 Task: Reply All to email with the signature Andrew Lee with the subject 'Sales pitch' from softage.1@softage.net with the message 'I wanted to confirm the schedule for the upcoming training sessions.'
Action: Mouse moved to (1144, 190)
Screenshot: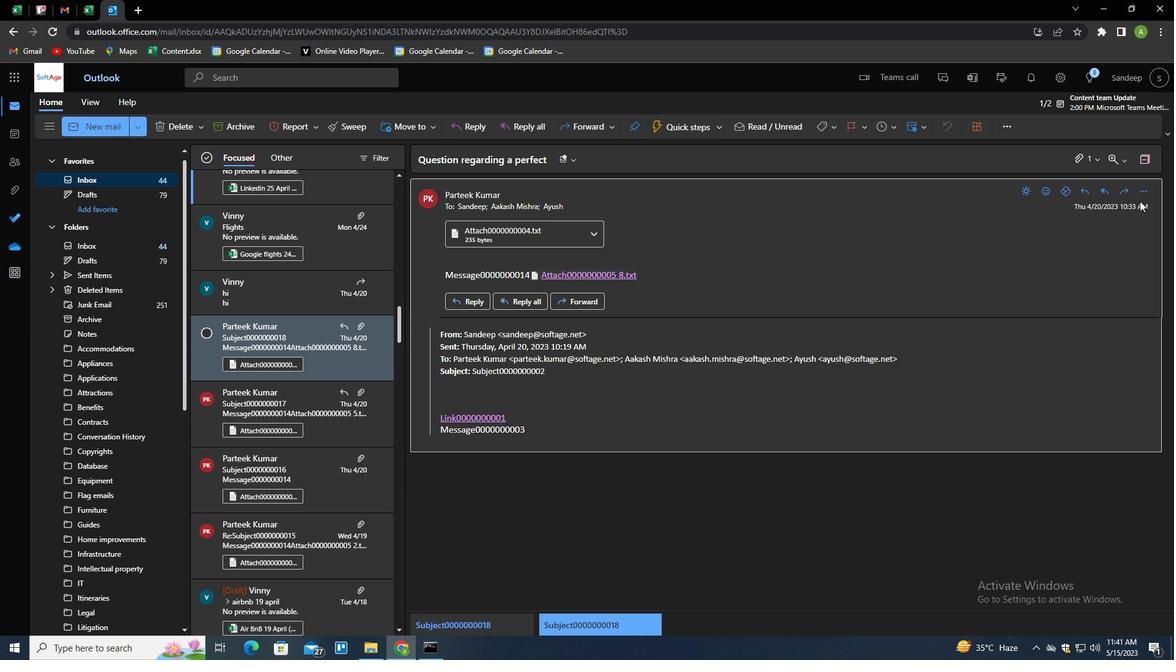 
Action: Mouse pressed left at (1144, 190)
Screenshot: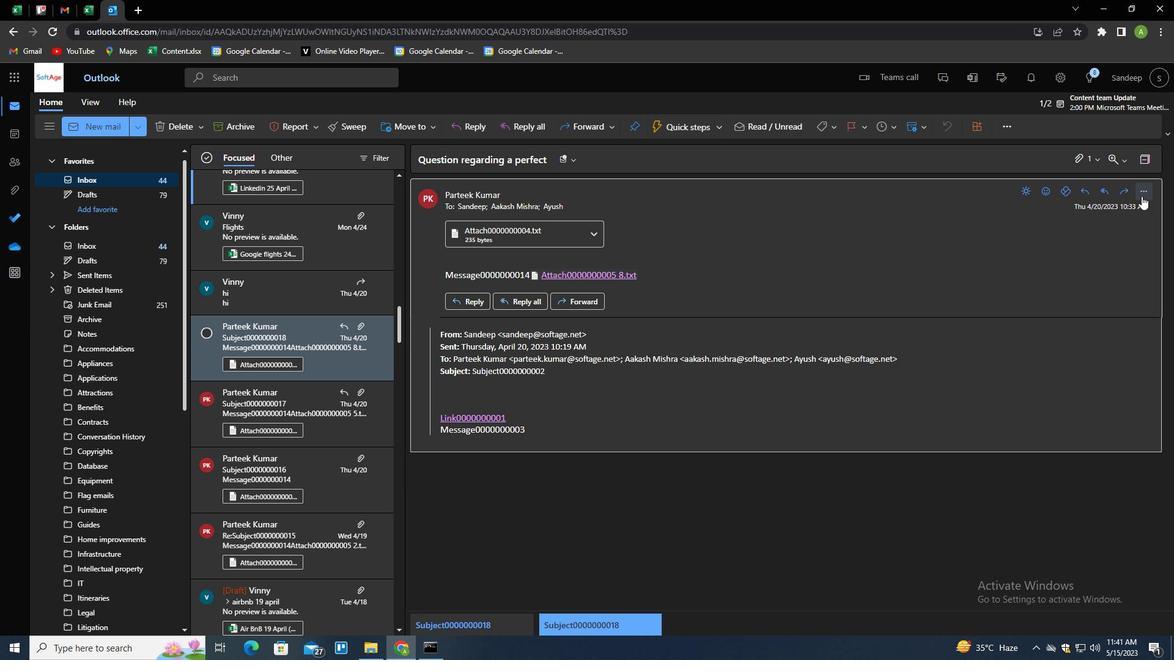
Action: Mouse moved to (1091, 229)
Screenshot: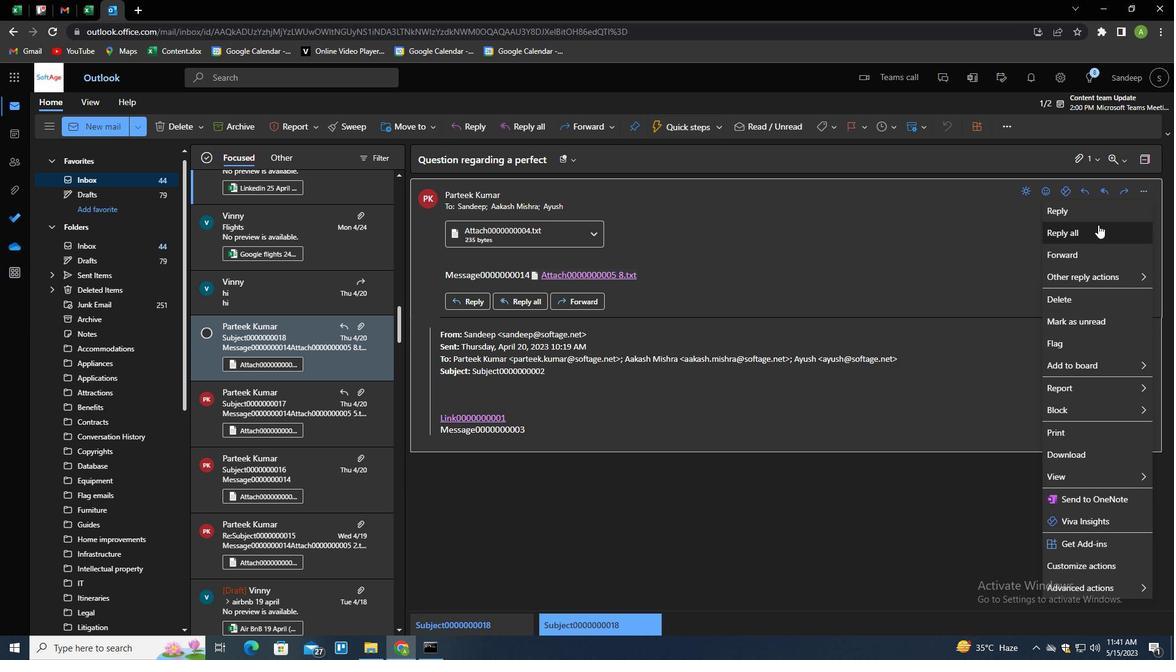 
Action: Mouse pressed left at (1091, 229)
Screenshot: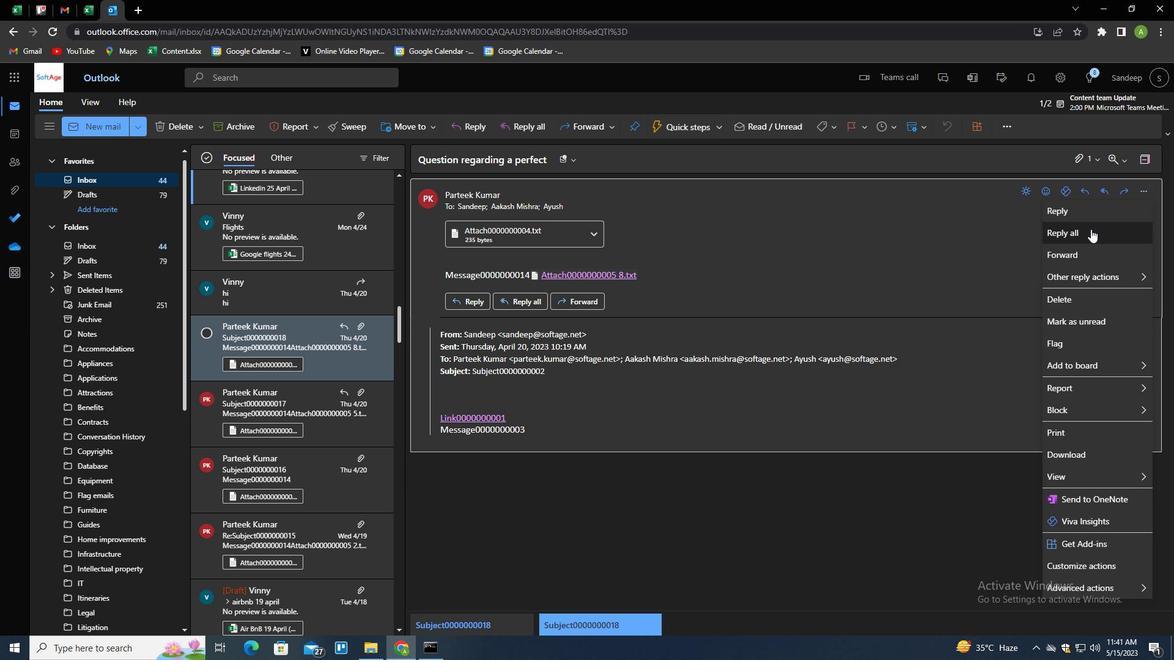 
Action: Mouse moved to (423, 348)
Screenshot: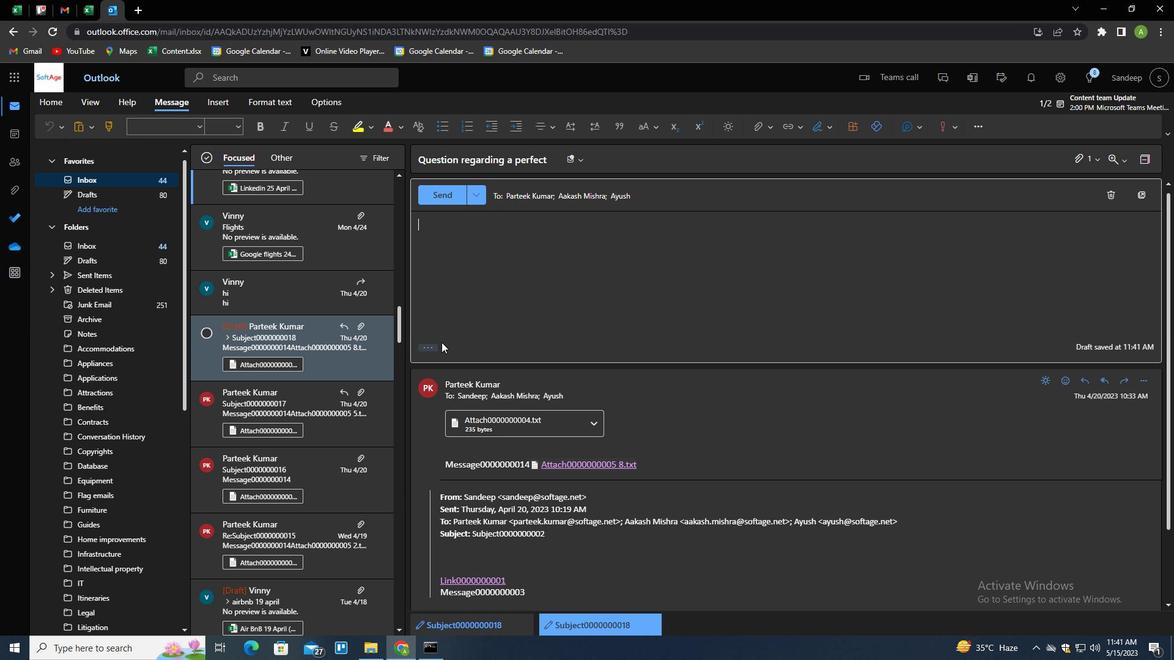 
Action: Mouse pressed left at (423, 348)
Screenshot: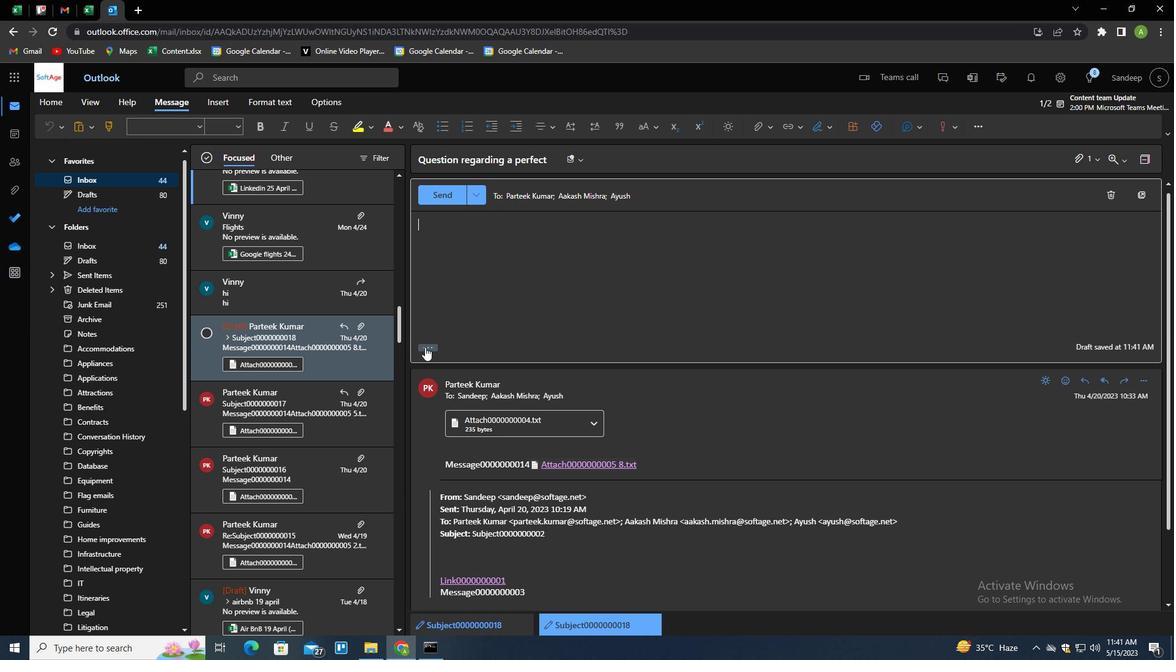
Action: Mouse moved to (816, 132)
Screenshot: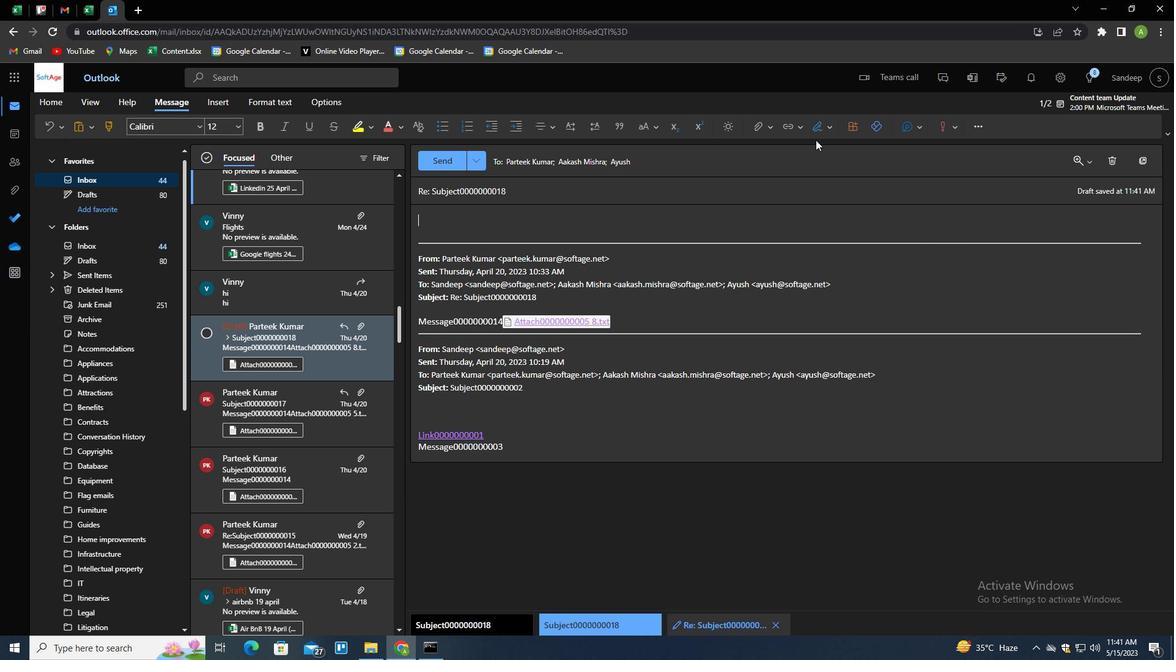 
Action: Mouse pressed left at (816, 132)
Screenshot: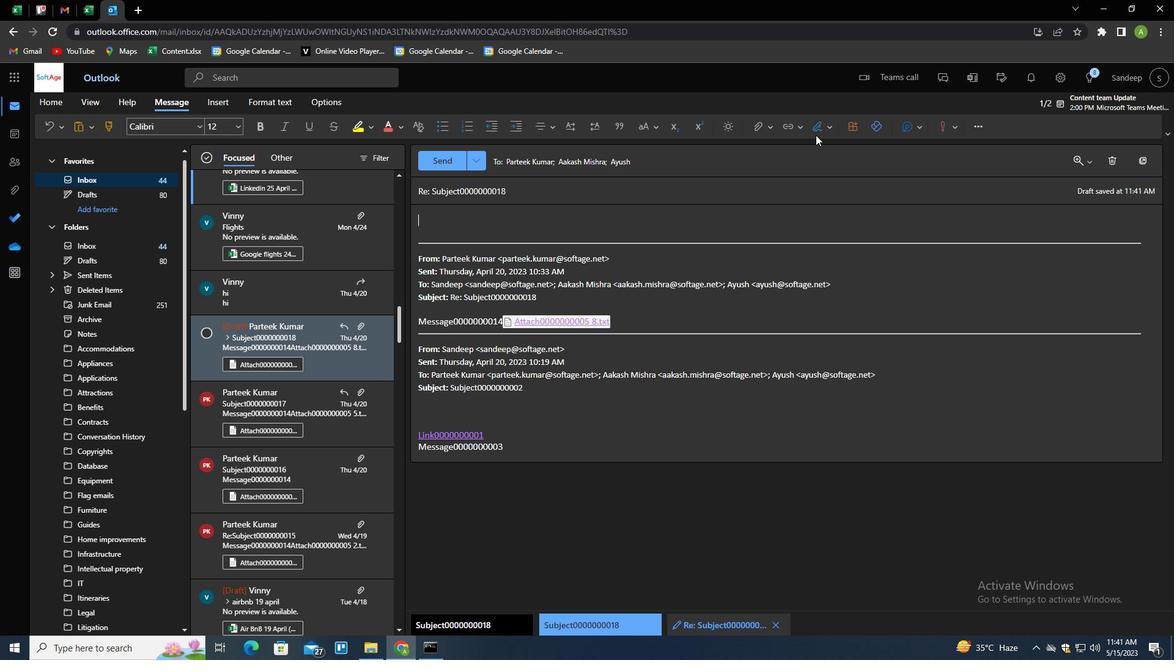 
Action: Mouse moved to (810, 175)
Screenshot: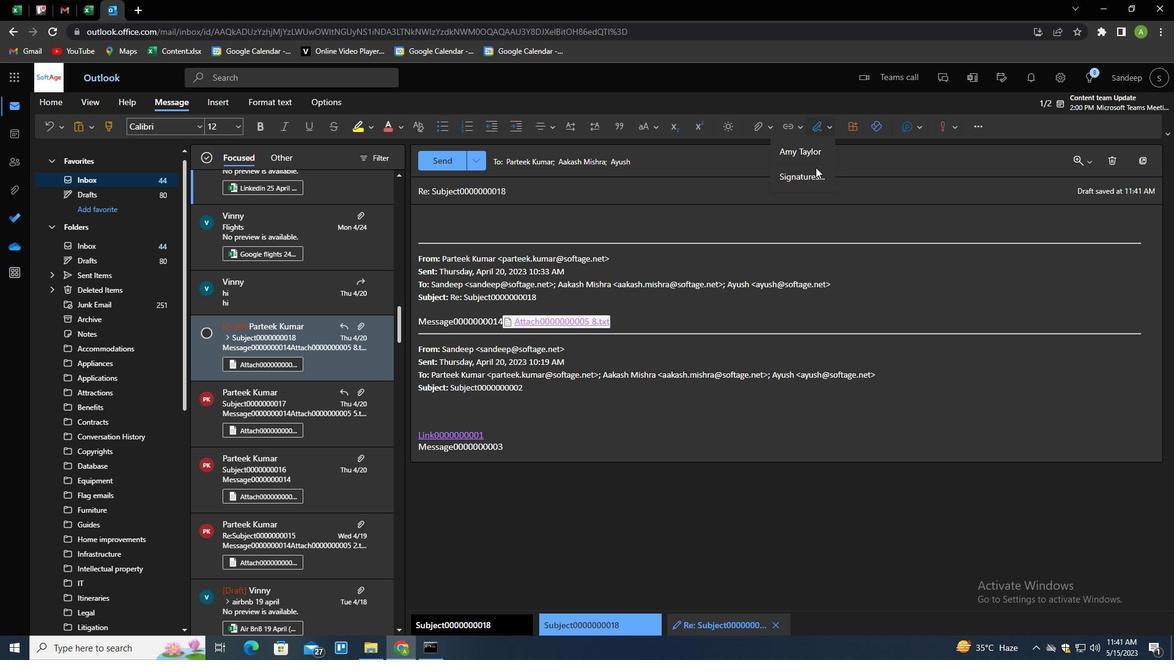 
Action: Mouse pressed left at (810, 175)
Screenshot: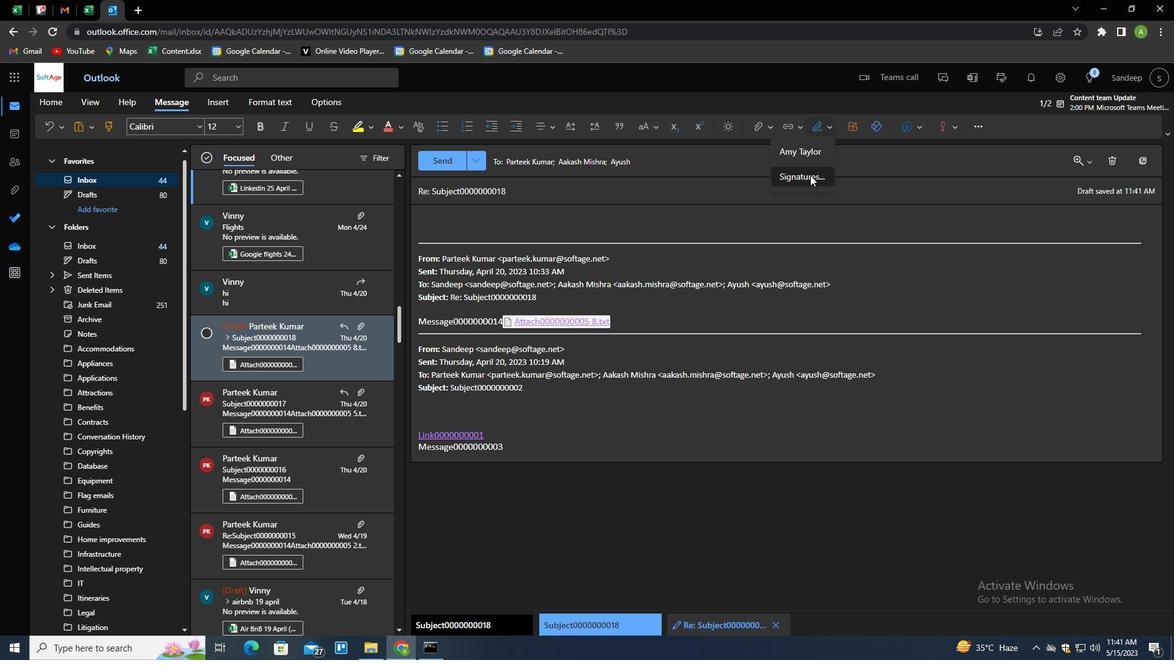 
Action: Mouse moved to (825, 221)
Screenshot: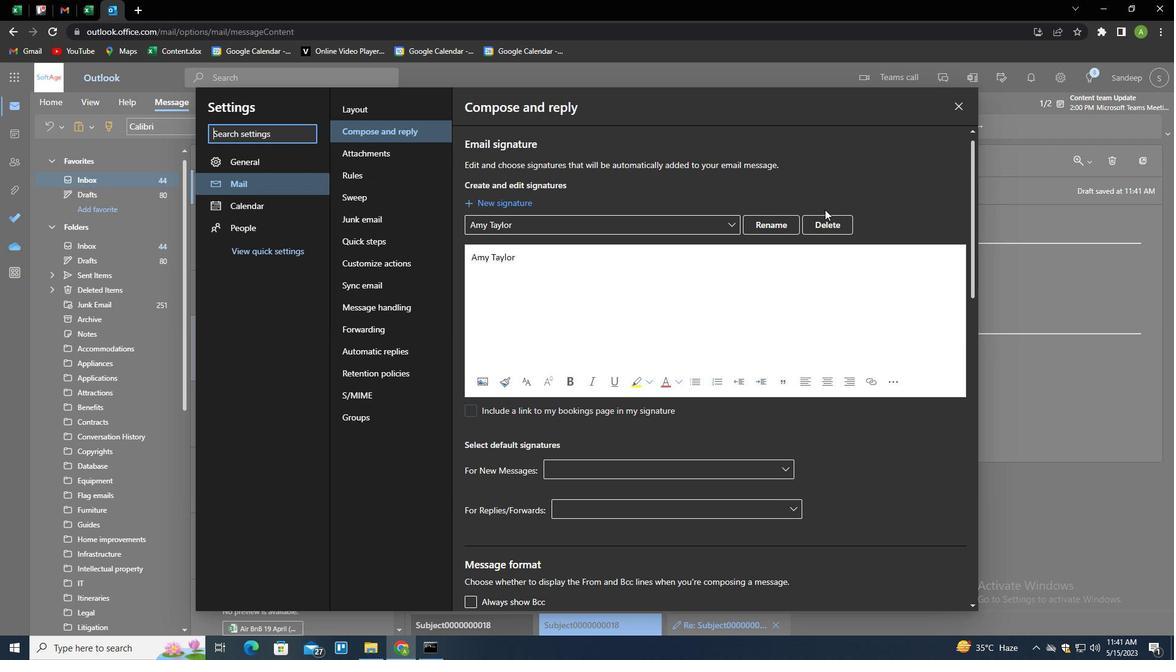 
Action: Mouse pressed left at (825, 221)
Screenshot: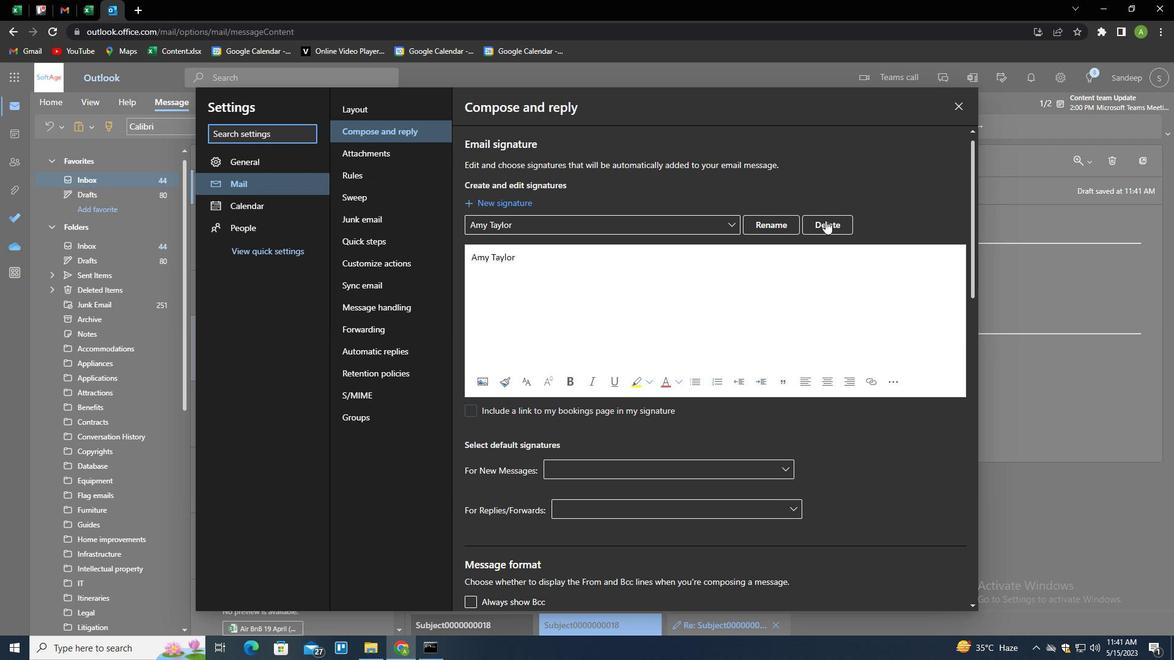 
Action: Mouse moved to (805, 224)
Screenshot: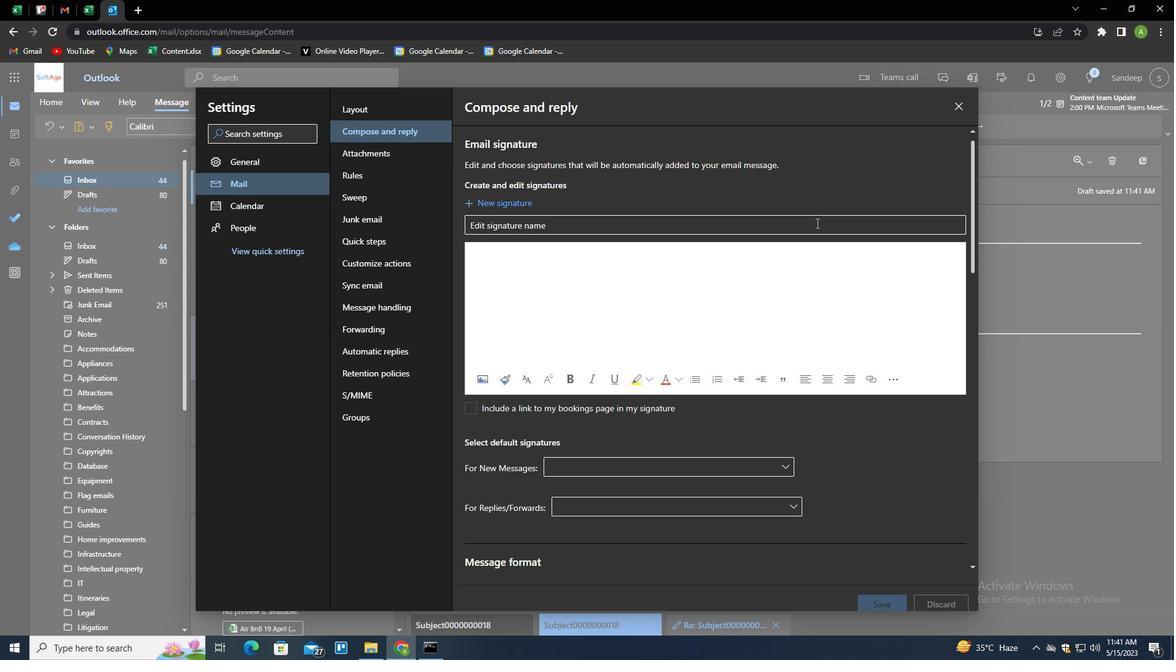 
Action: Mouse pressed left at (805, 224)
Screenshot: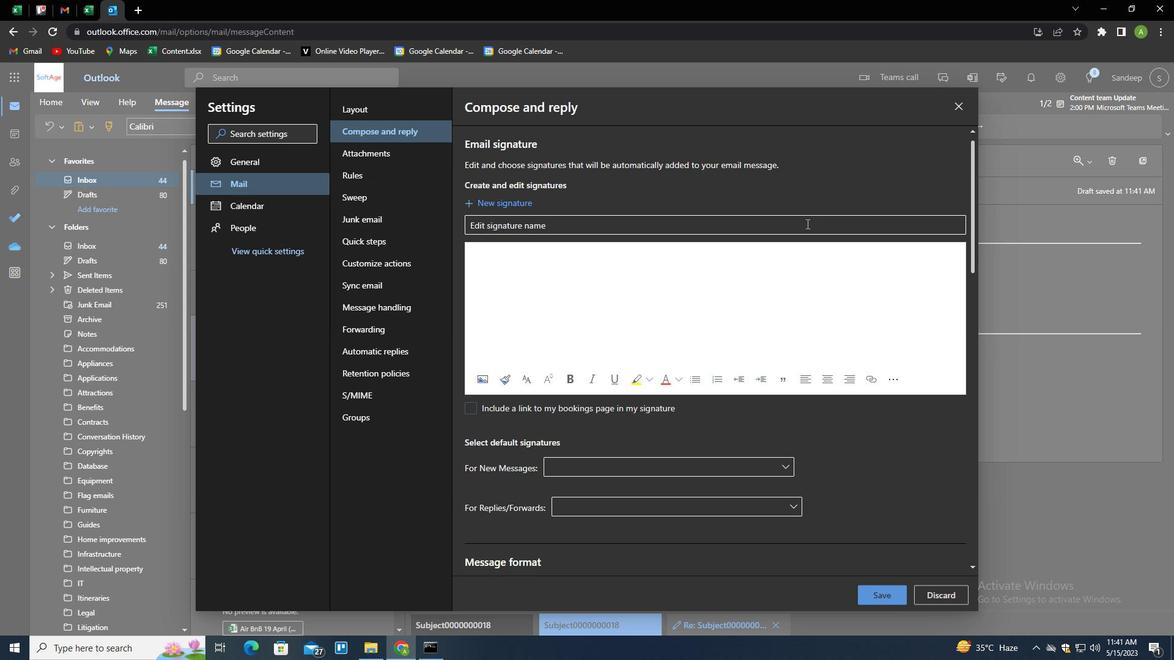 
Action: Key pressed <Key.shift>ANDREQ<Key.backspace>W<Key.space><Key.shift>LEE<Key.tab><Key.shift>ANDREW<Key.space><Key.shift>LEE
Screenshot: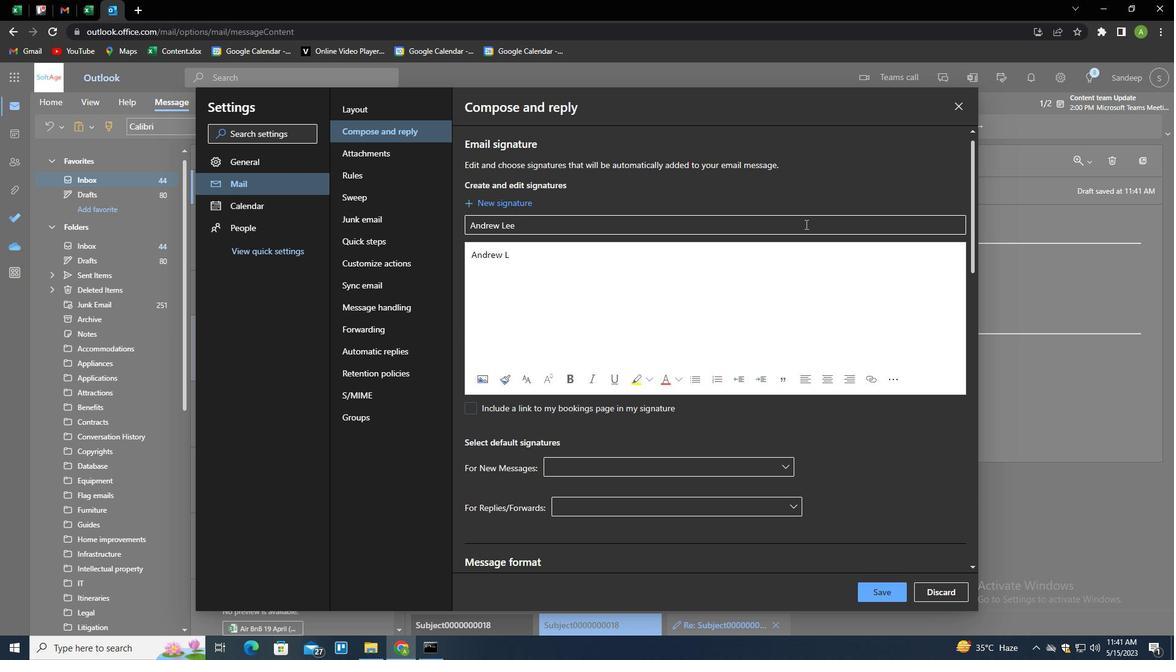 
Action: Mouse moved to (896, 587)
Screenshot: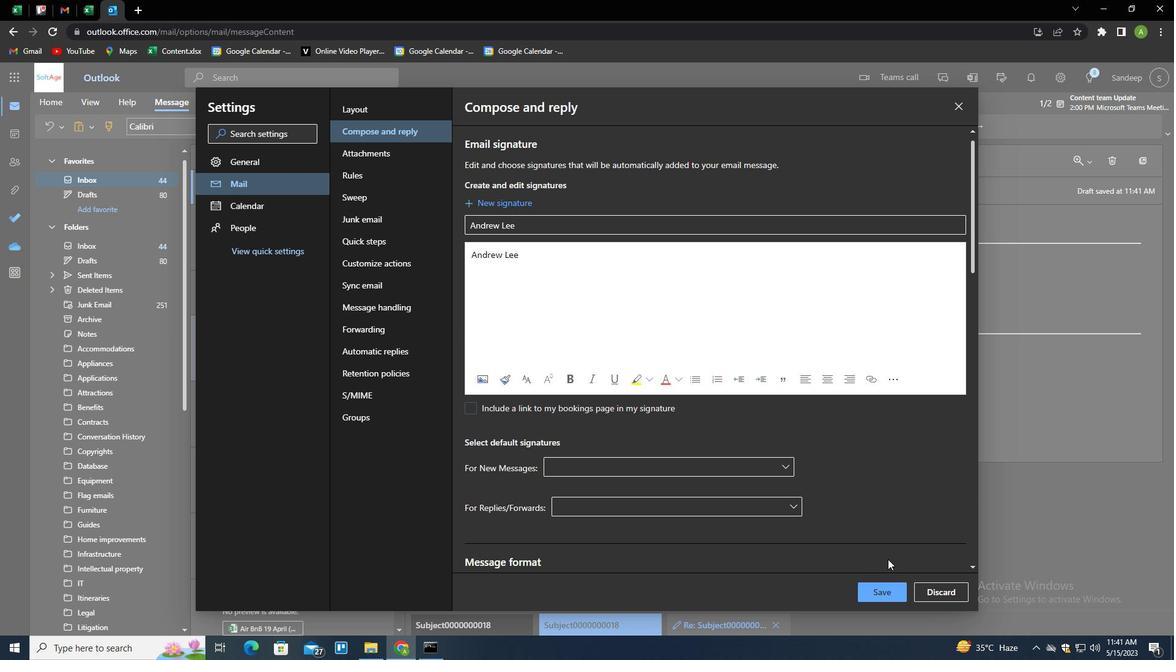
Action: Mouse pressed left at (896, 587)
Screenshot: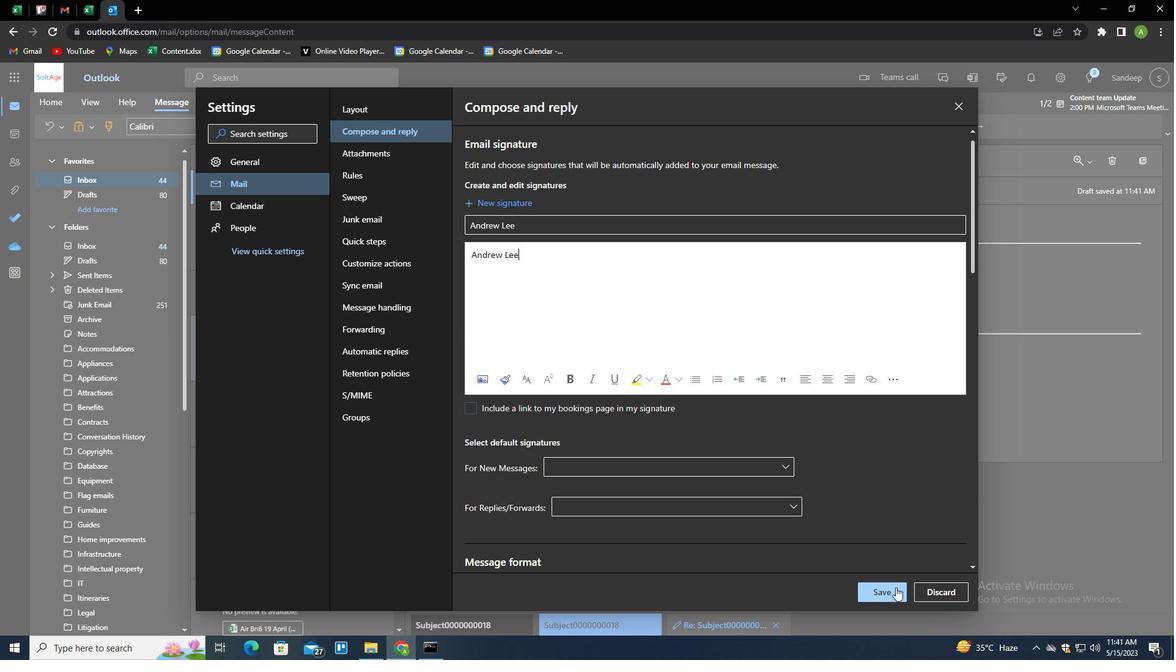 
Action: Mouse moved to (1006, 329)
Screenshot: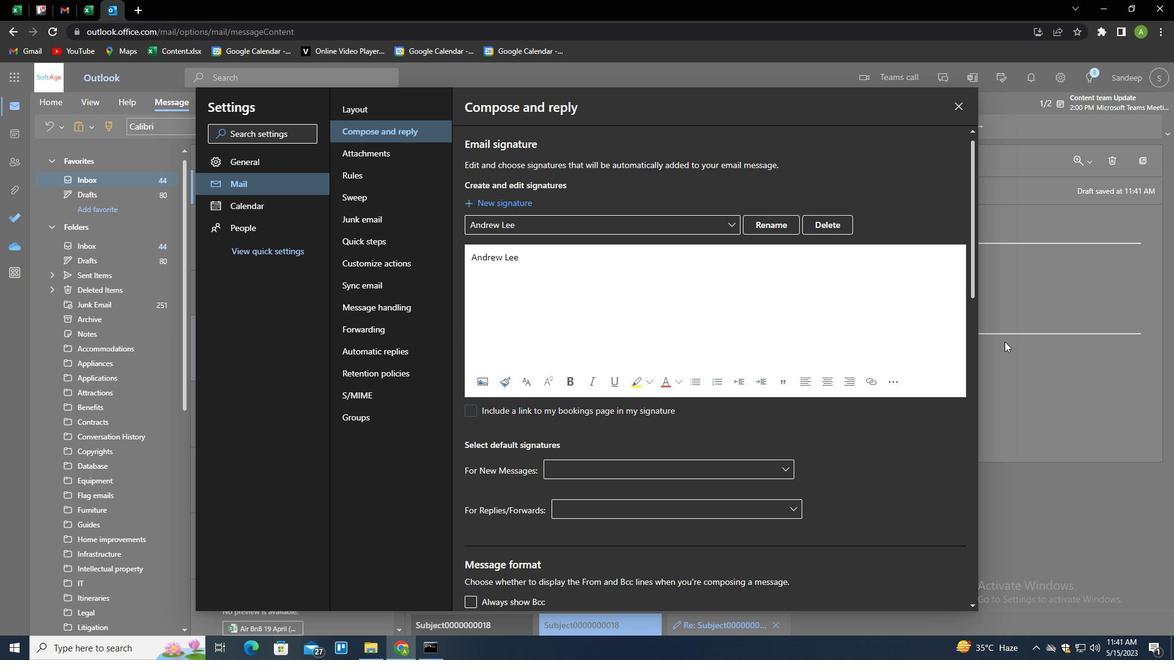 
Action: Mouse pressed left at (1006, 329)
Screenshot: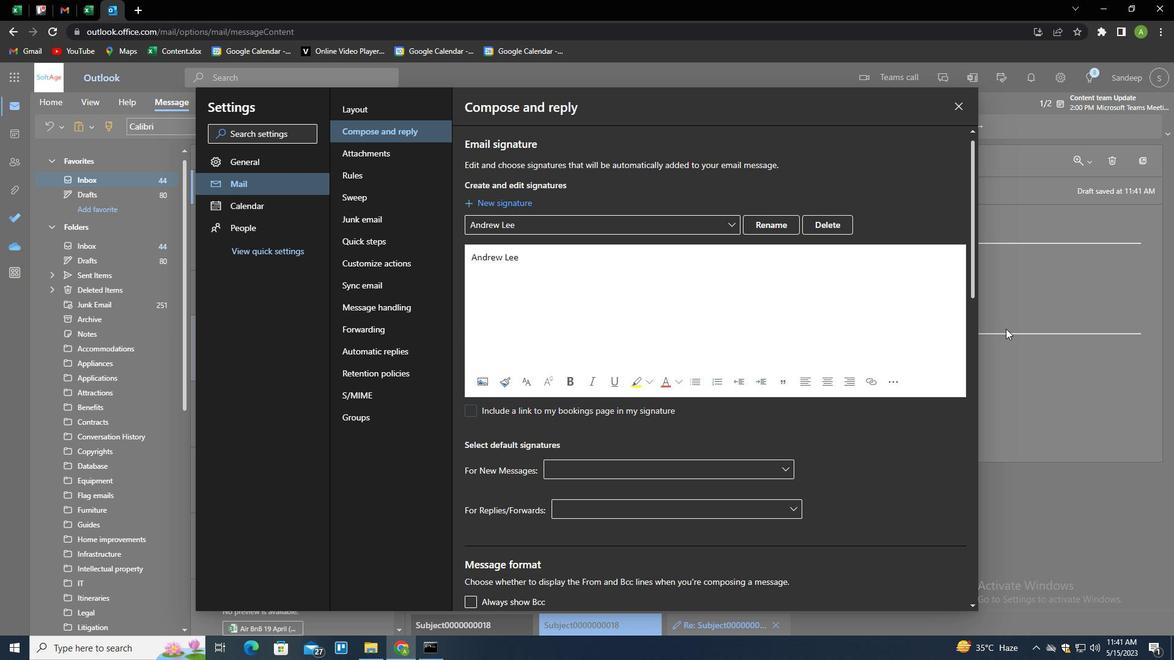 
Action: Mouse moved to (825, 125)
Screenshot: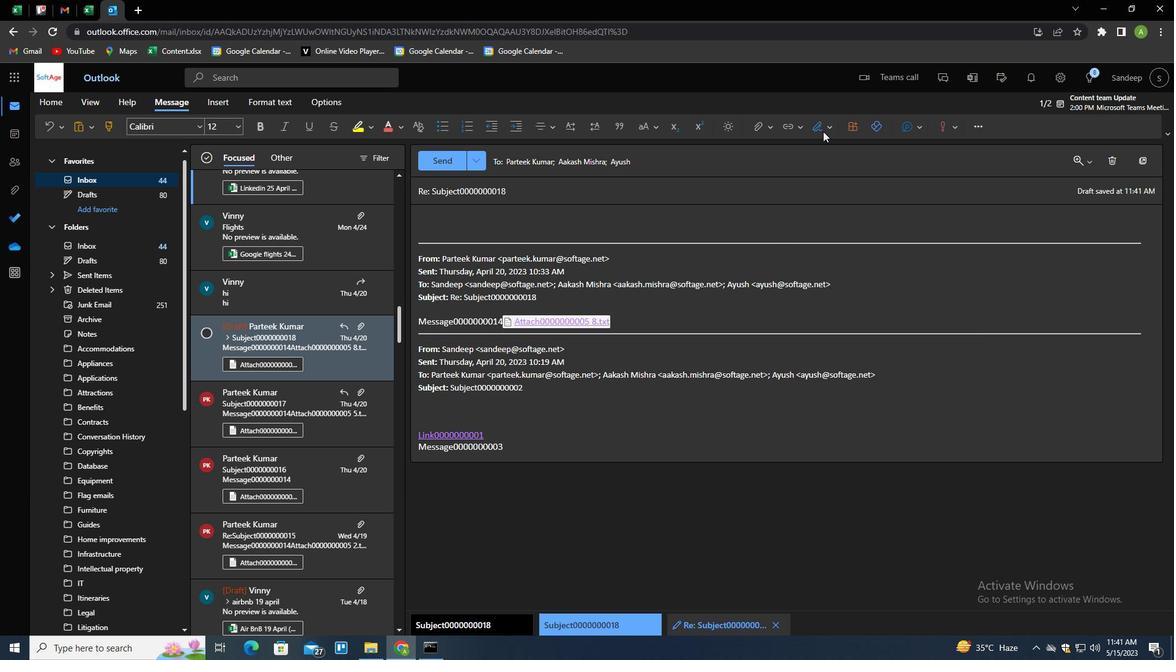 
Action: Mouse pressed left at (825, 125)
Screenshot: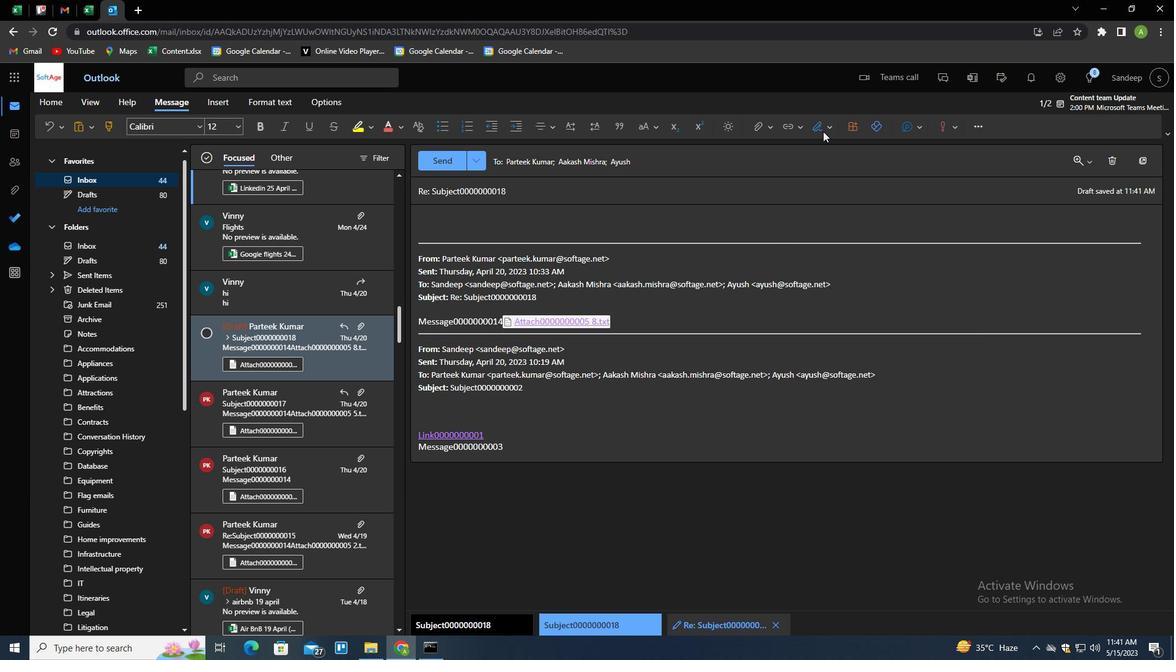 
Action: Mouse moved to (813, 151)
Screenshot: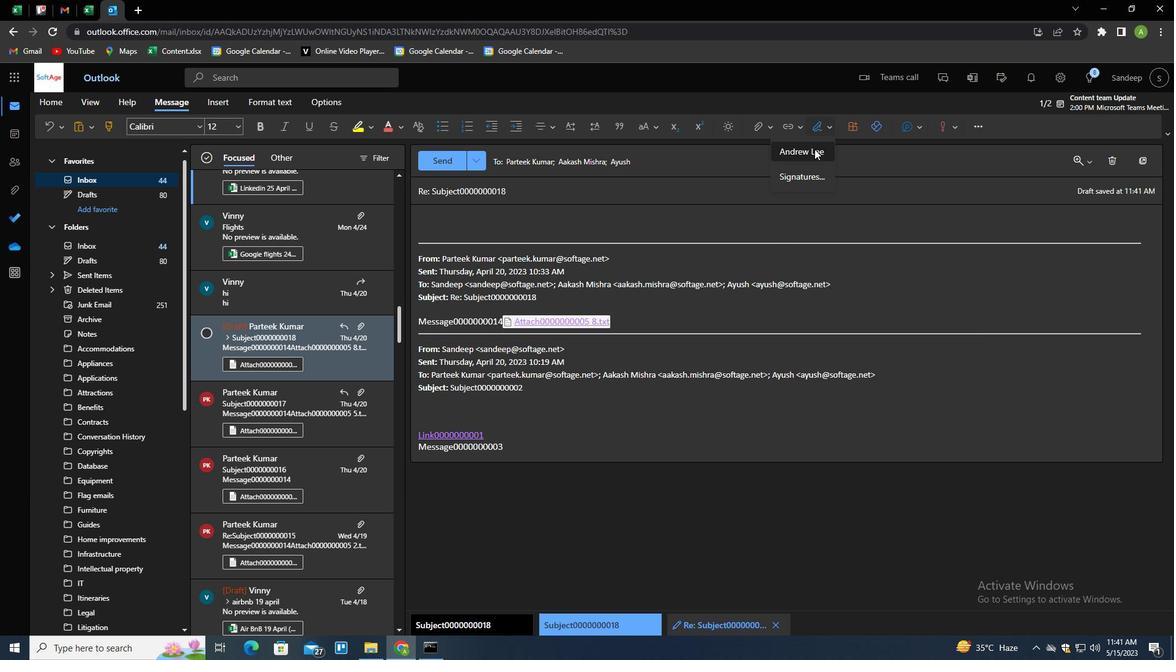 
Action: Mouse pressed left at (813, 151)
Screenshot: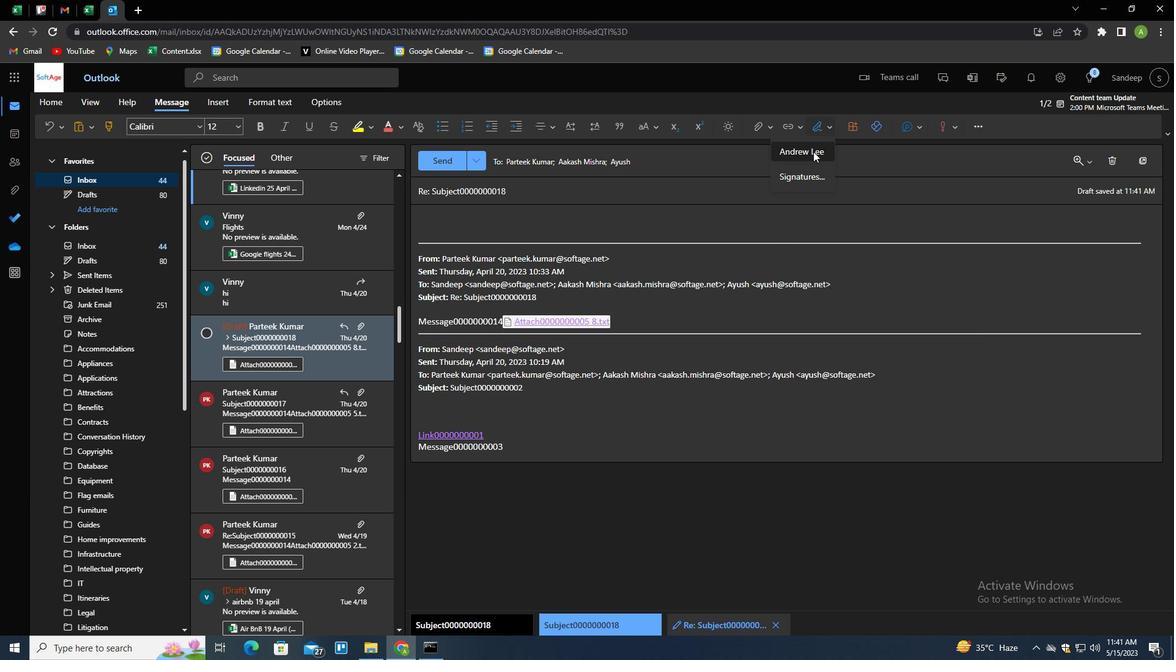 
Action: Mouse moved to (469, 193)
Screenshot: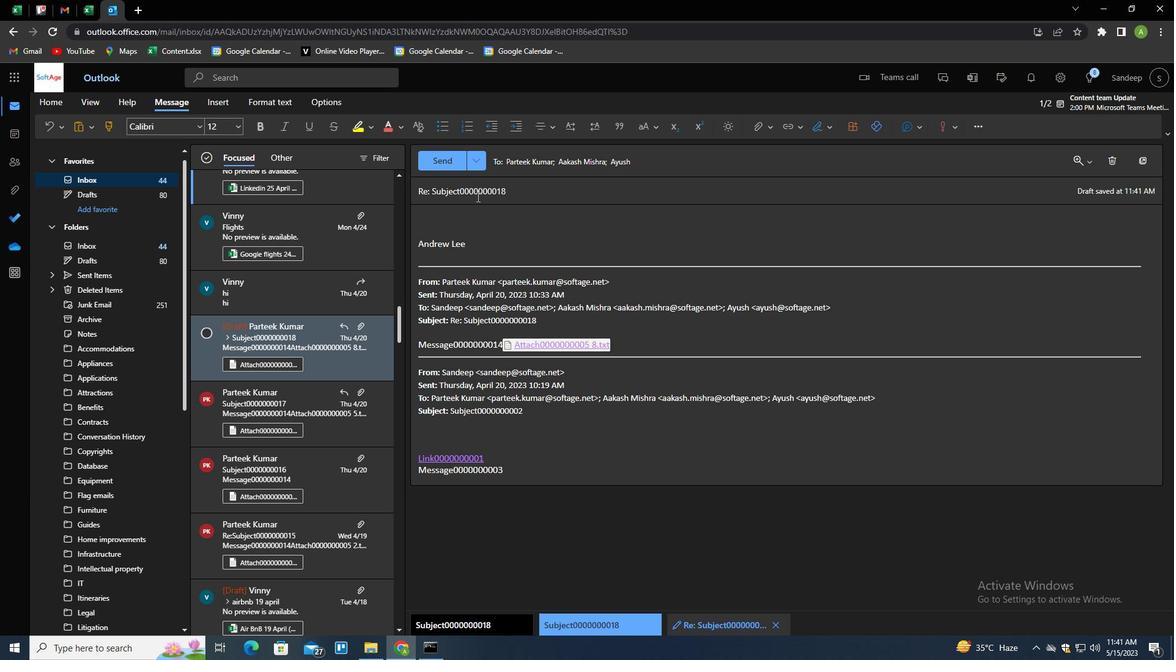 
Action: Mouse pressed left at (469, 193)
Screenshot: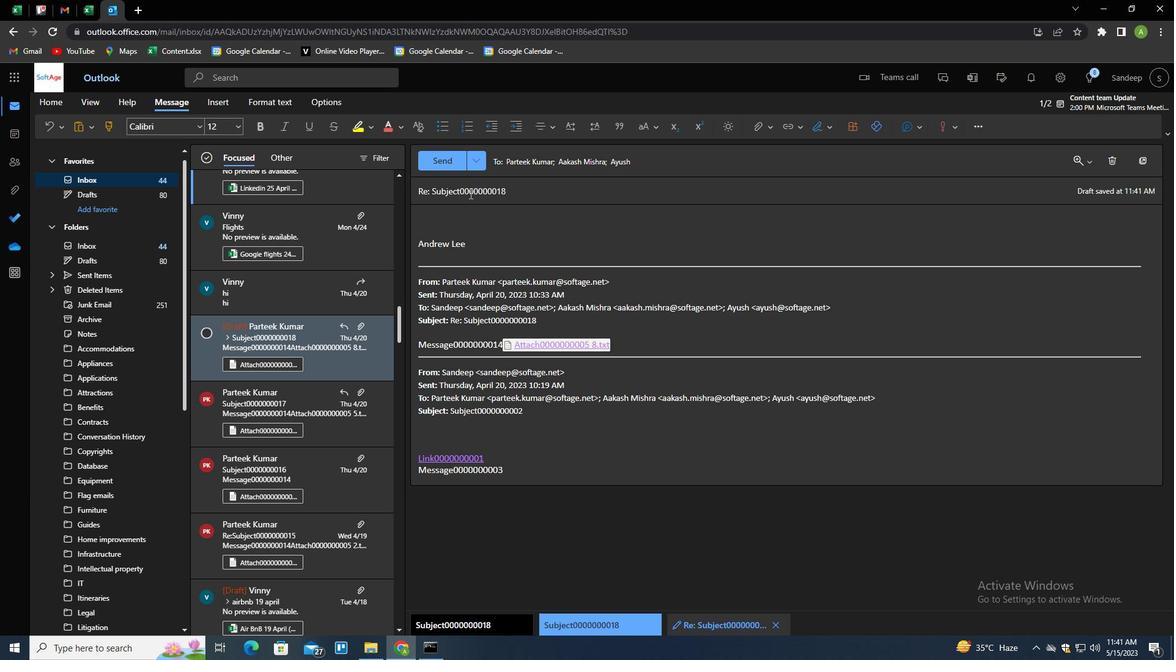 
Action: Mouse pressed left at (469, 193)
Screenshot: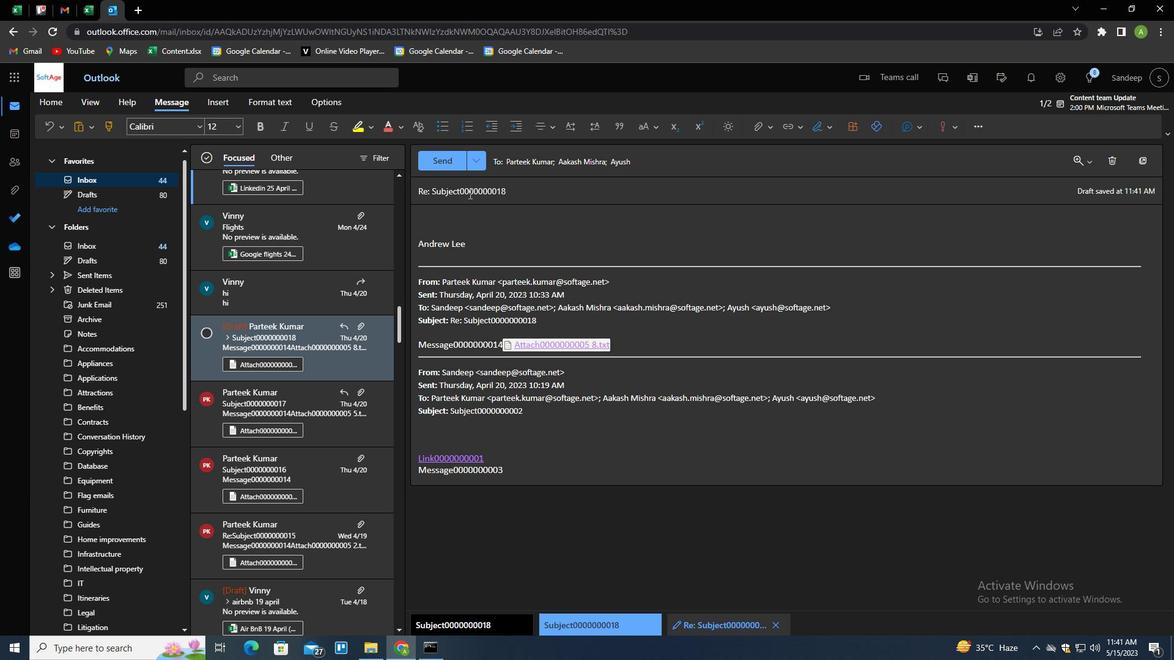 
Action: Mouse pressed left at (469, 193)
Screenshot: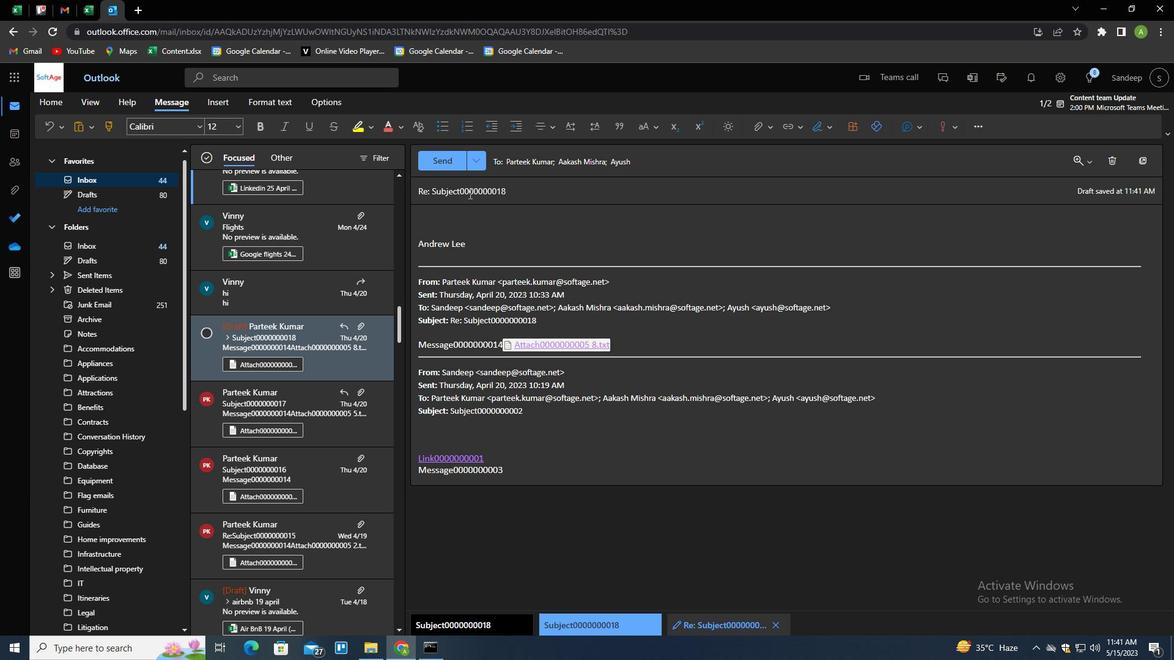 
Action: Key pressed <Key.shift>SALES<Key.space>PITCH<Key.tab><Key.shift>I<Key.space>WANTED<Key.space>TO<Key.space>CONFIRM<Key.space>THE<Key.space>SCHEDULE<Key.space>FOR<Key.space>THE<Key.space>UPCOMING<Key.space>TRAINING<Key.space>SESSIONS.
Screenshot: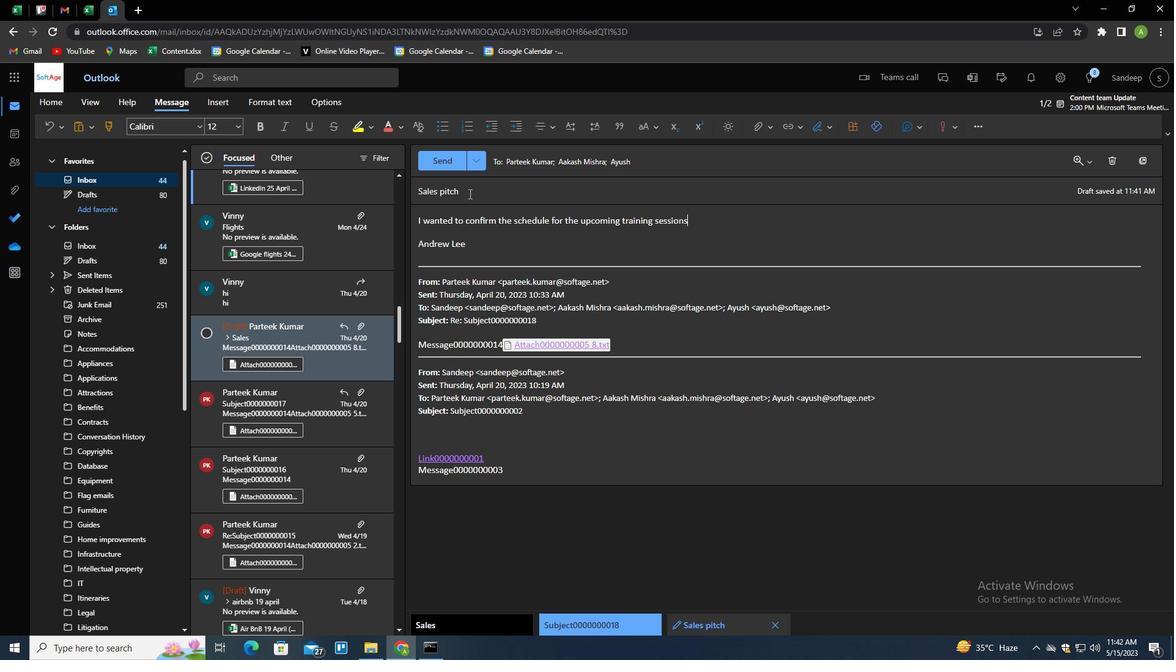 
Action: Mouse moved to (456, 163)
Screenshot: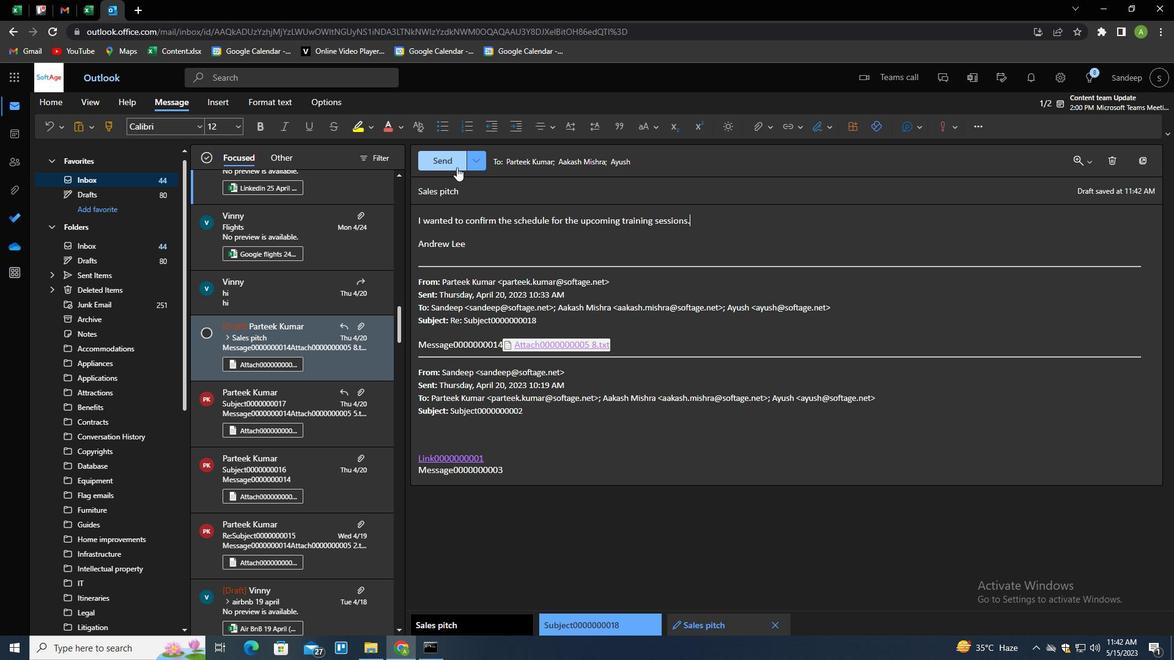 
Action: Mouse pressed left at (456, 163)
Screenshot: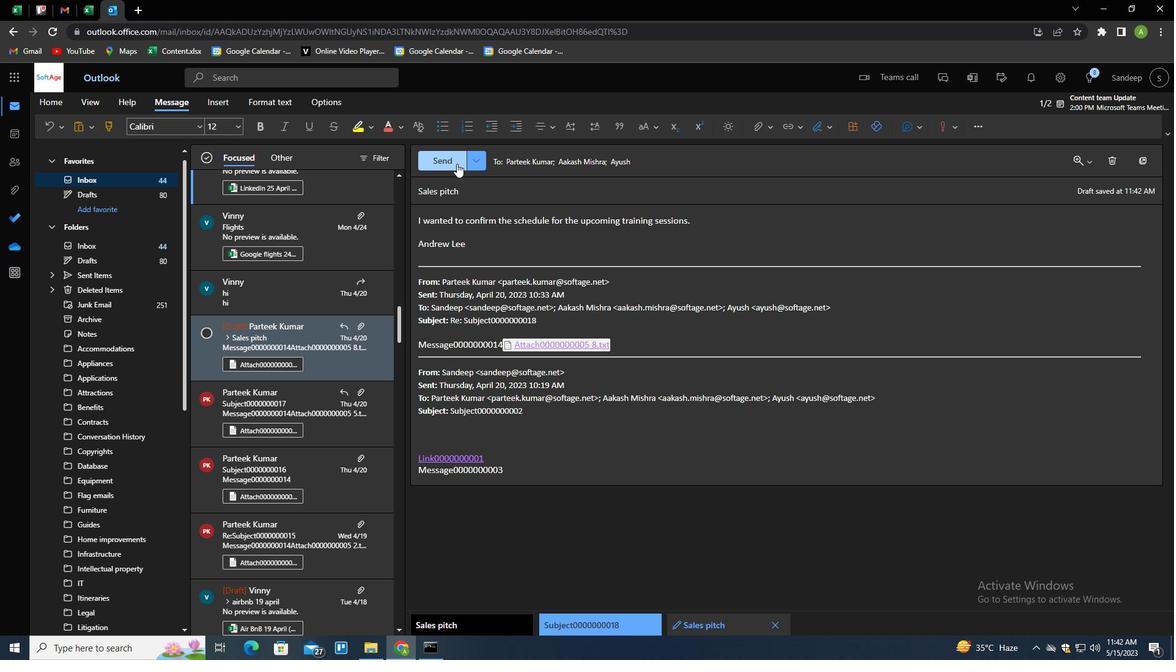 
Action: Mouse moved to (729, 330)
Screenshot: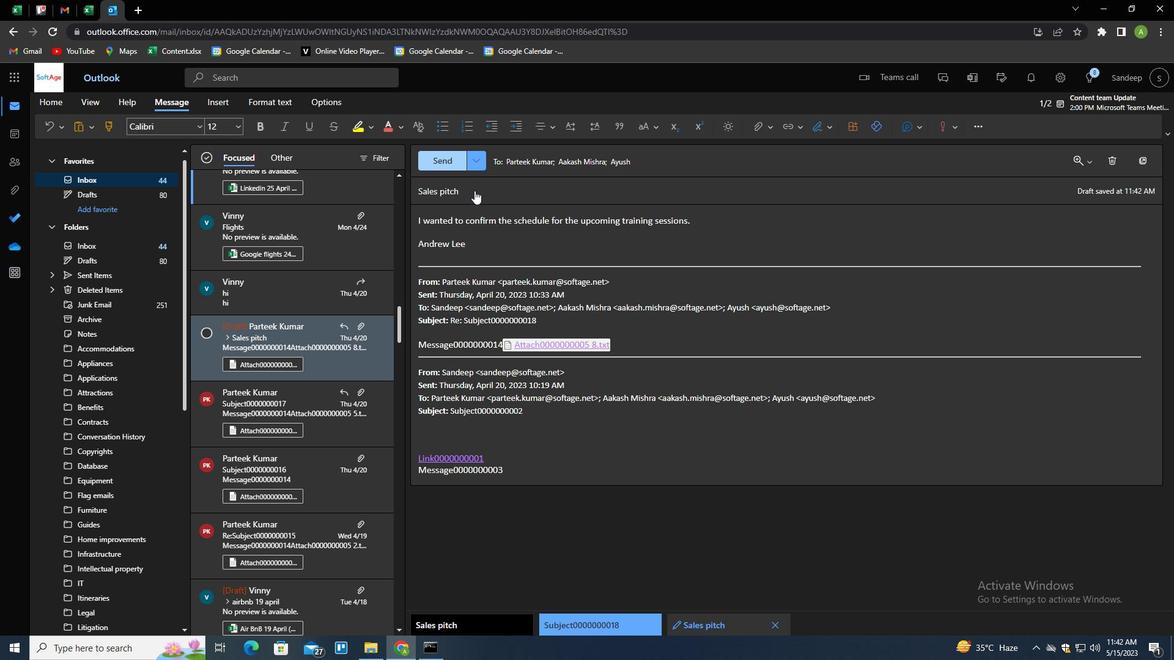 
